 Task: In the  document deer.odt Align the width of word art with 'Picture'. Fill the whole document with 'Yellow'. Add link on bottom right corner of the sheet: www.instagram.com
Action: Mouse moved to (495, 352)
Screenshot: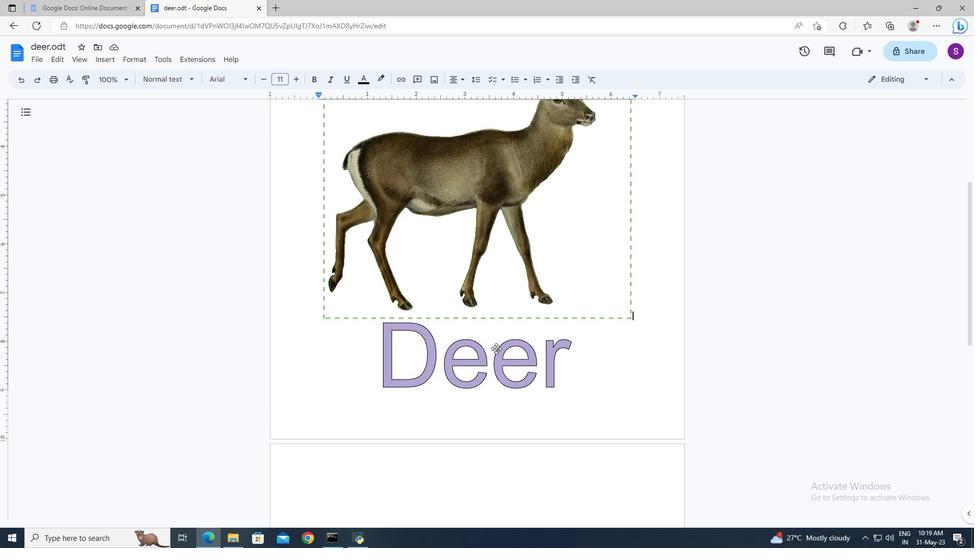 
Action: Mouse pressed left at (495, 352)
Screenshot: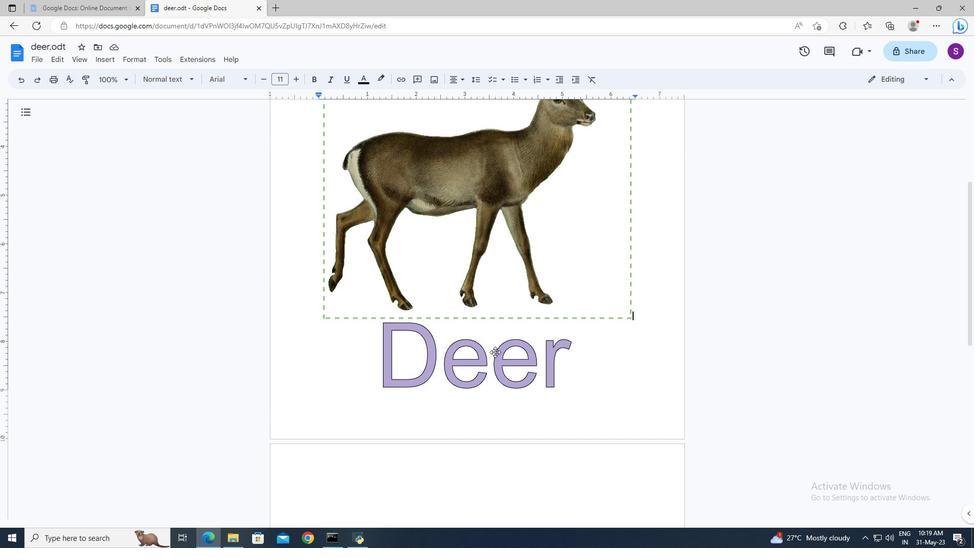 
Action: Mouse moved to (571, 356)
Screenshot: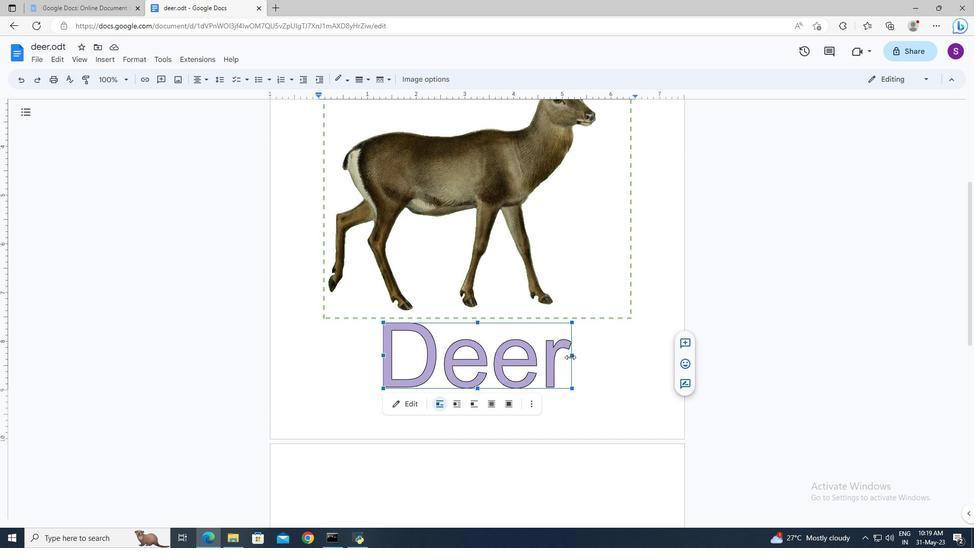 
Action: Mouse pressed left at (571, 356)
Screenshot: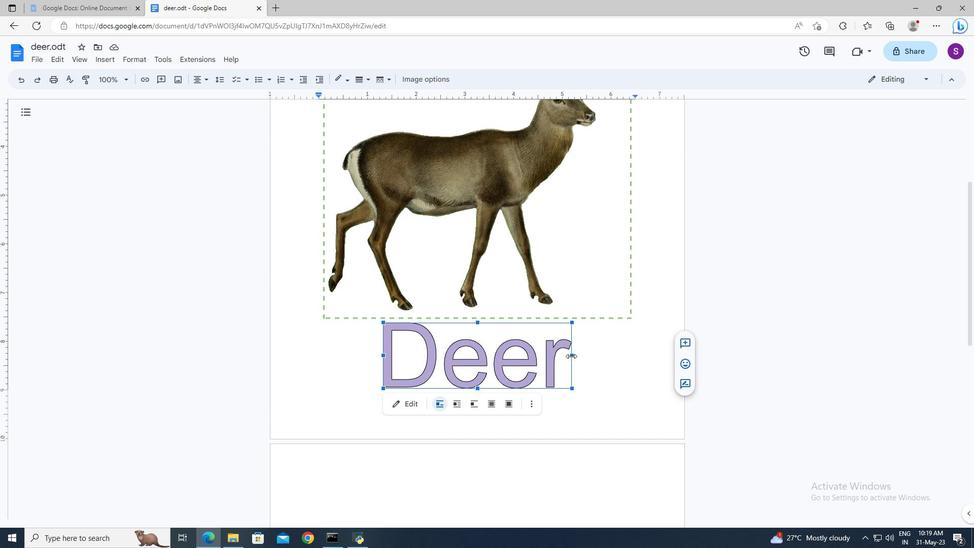 
Action: Mouse moved to (353, 356)
Screenshot: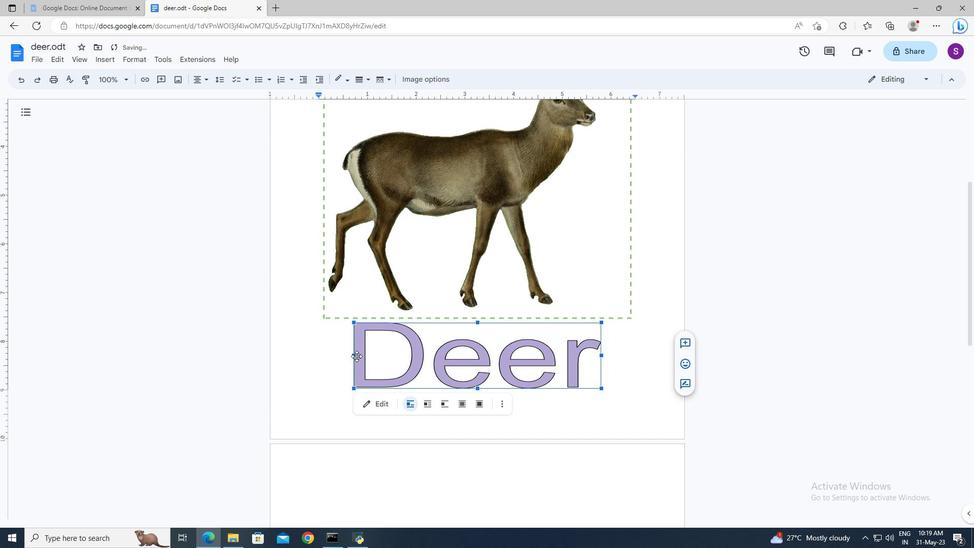 
Action: Mouse pressed left at (353, 356)
Screenshot: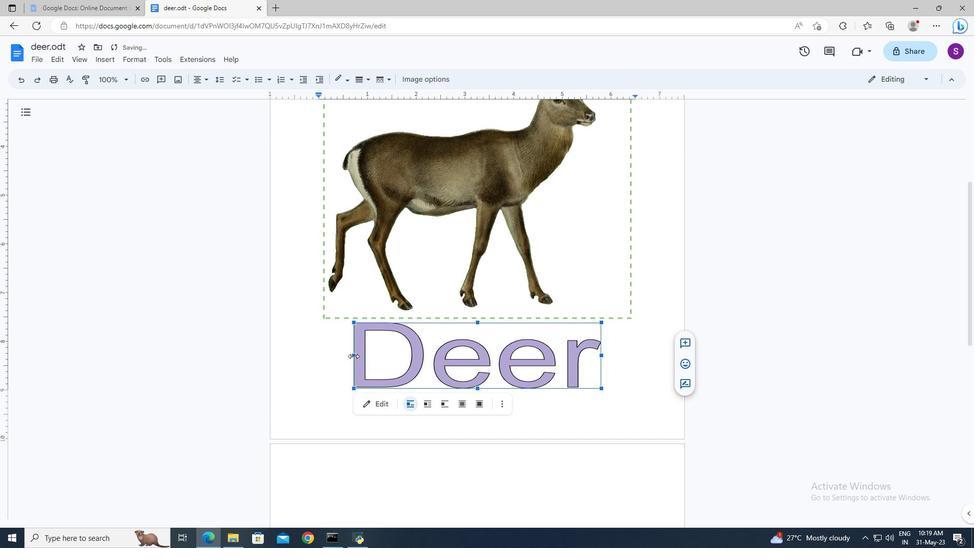 
Action: Mouse moved to (615, 356)
Screenshot: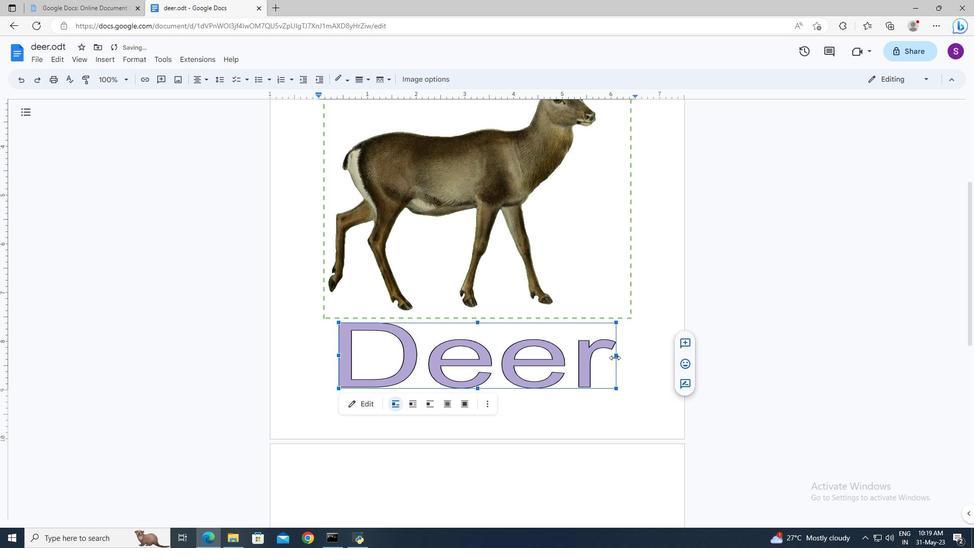 
Action: Mouse pressed left at (615, 356)
Screenshot: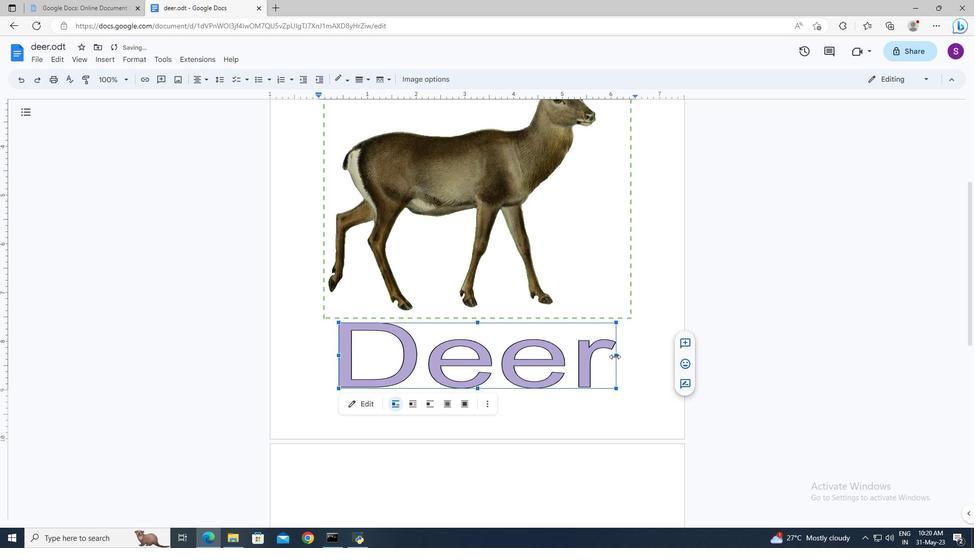 
Action: Mouse moved to (332, 354)
Screenshot: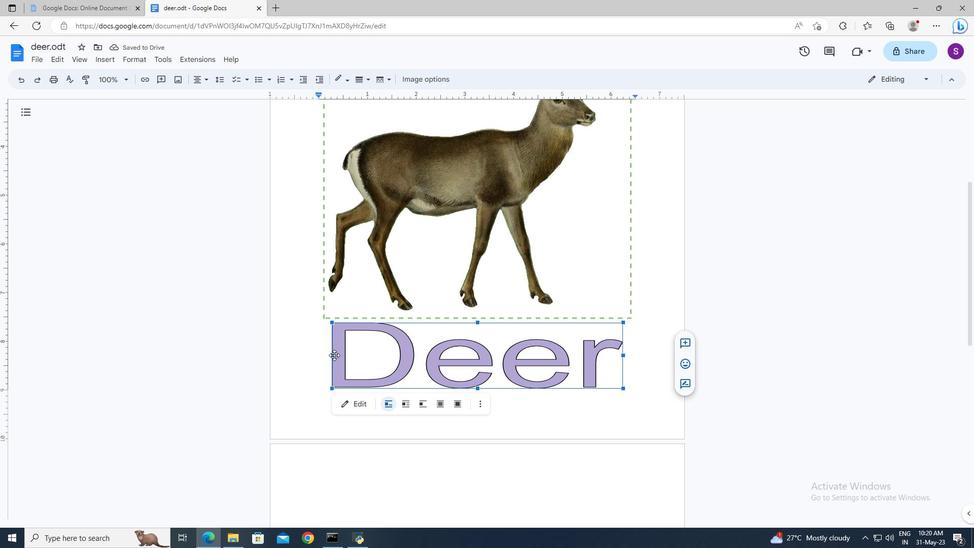 
Action: Mouse pressed left at (332, 354)
Screenshot: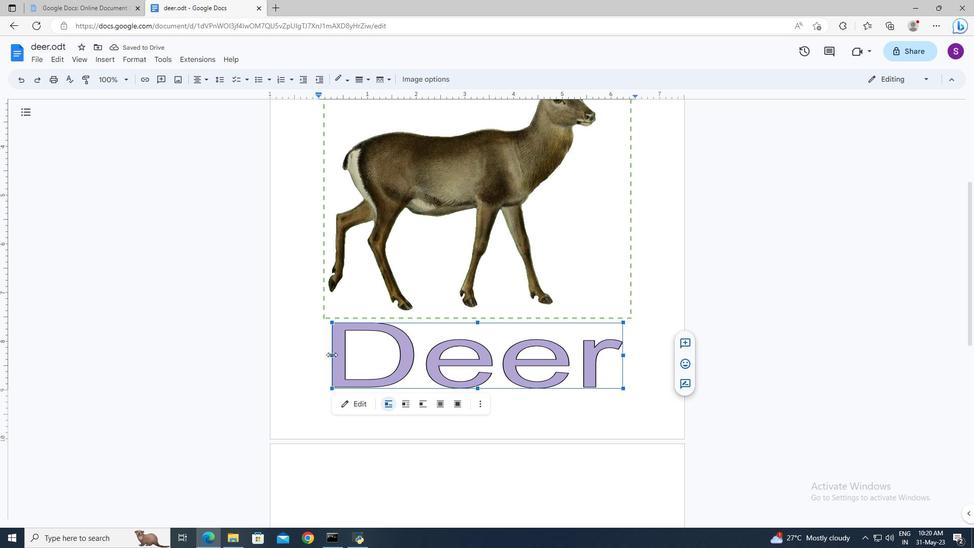 
Action: Mouse moved to (627, 355)
Screenshot: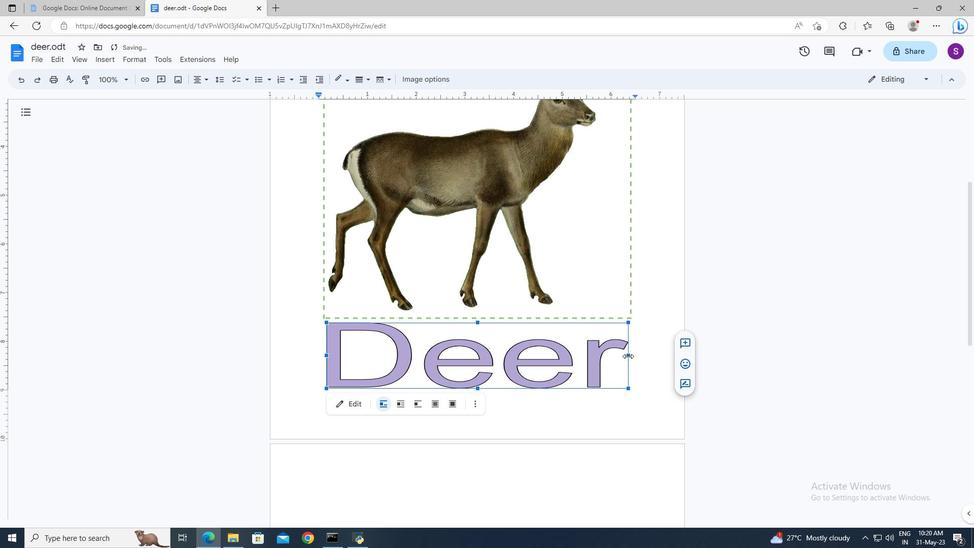 
Action: Mouse pressed left at (627, 355)
Screenshot: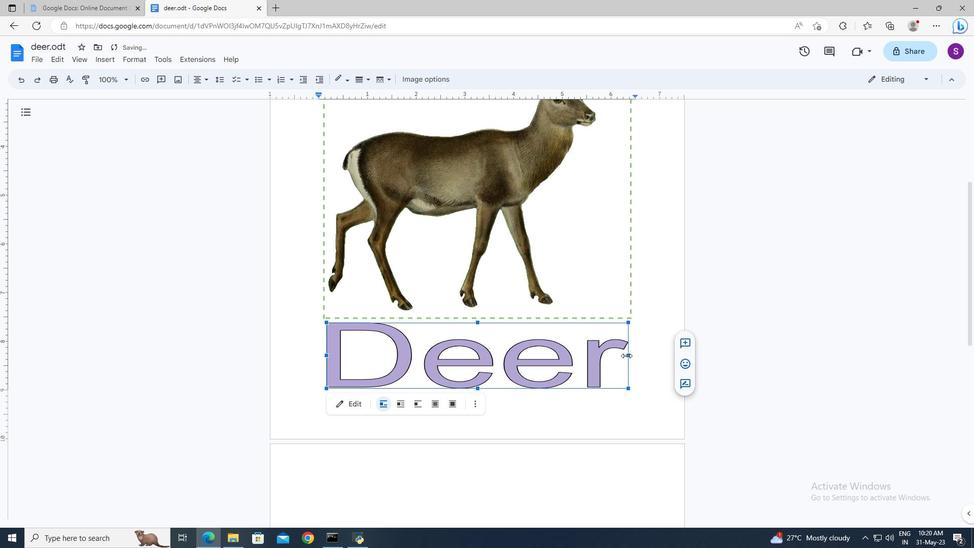 
Action: Mouse moved to (325, 354)
Screenshot: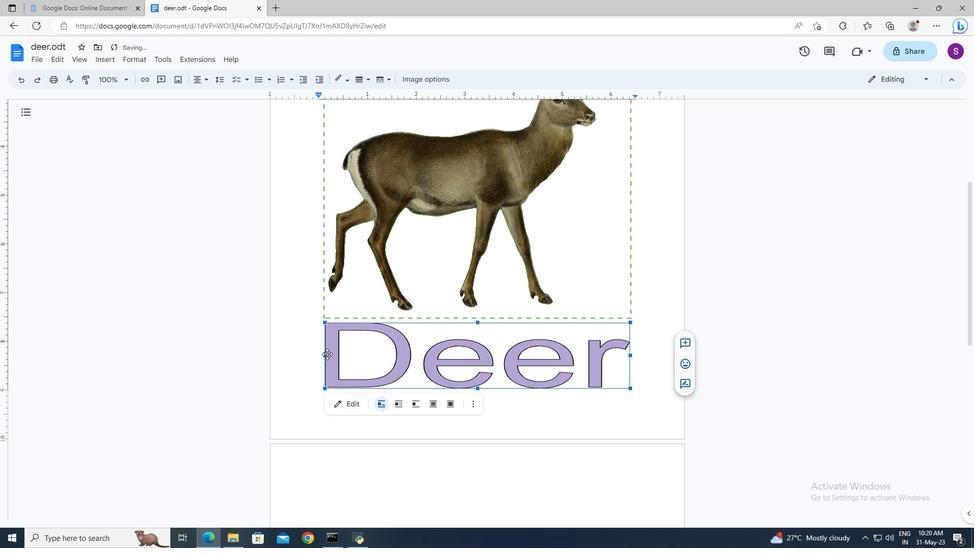 
Action: Mouse pressed left at (325, 354)
Screenshot: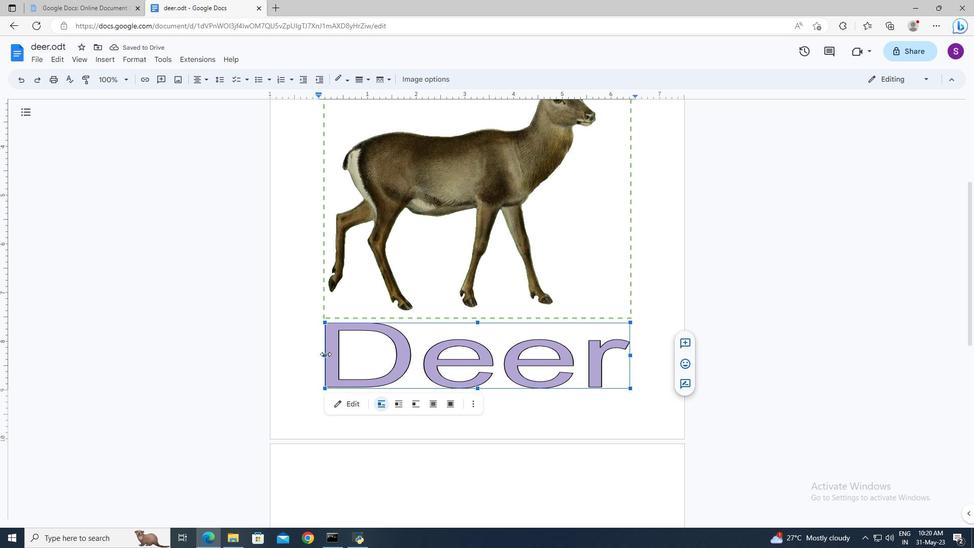 
Action: Mouse moved to (323, 354)
Screenshot: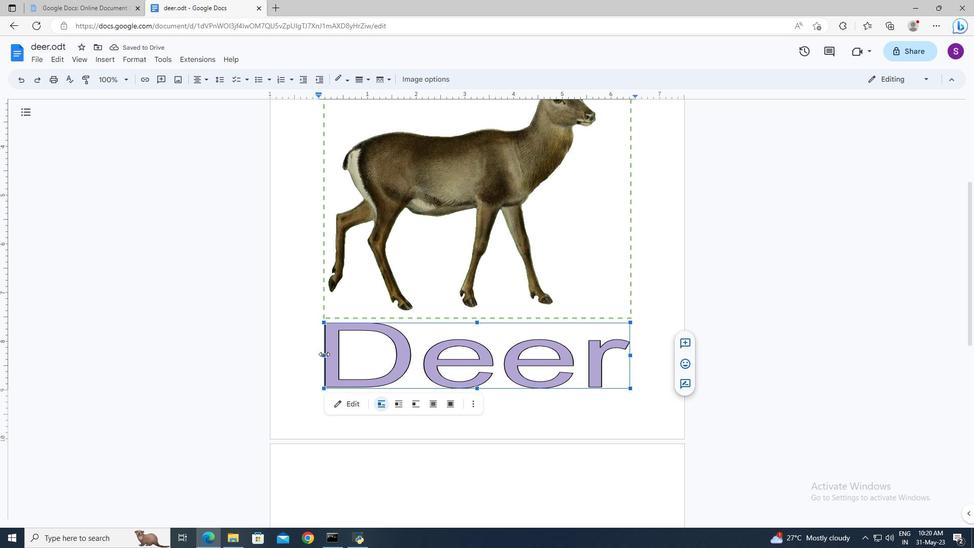 
Action: Mouse scrolled (323, 354) with delta (0, 0)
Screenshot: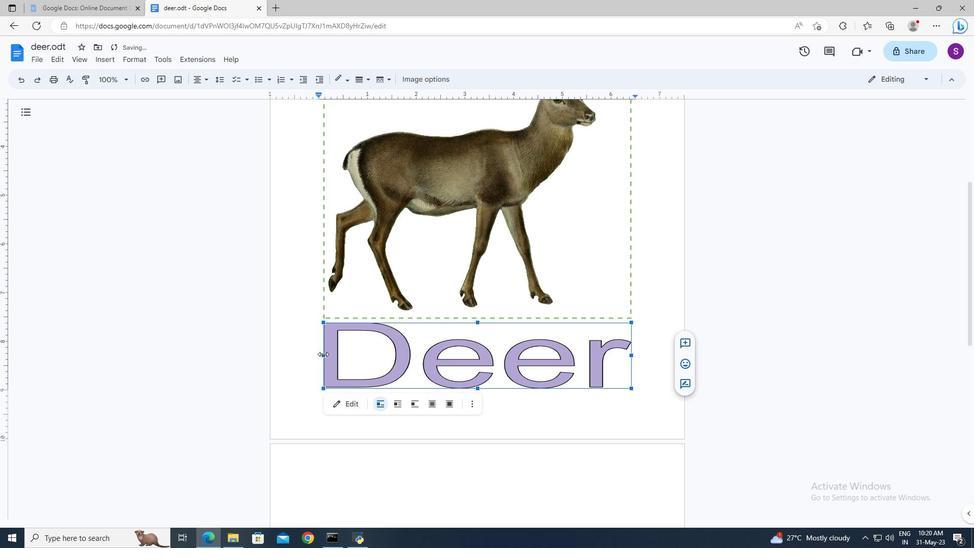 
Action: Mouse scrolled (323, 354) with delta (0, 0)
Screenshot: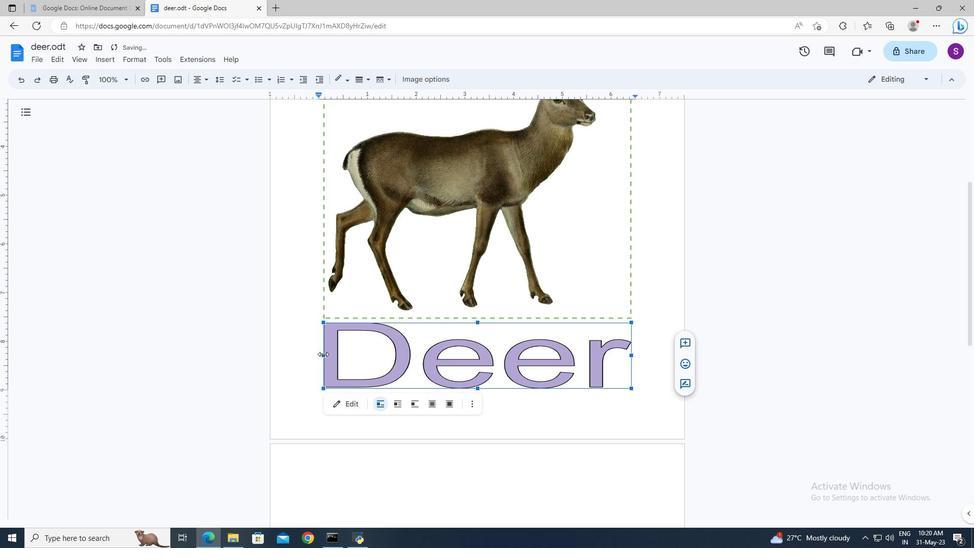 
Action: Mouse moved to (305, 297)
Screenshot: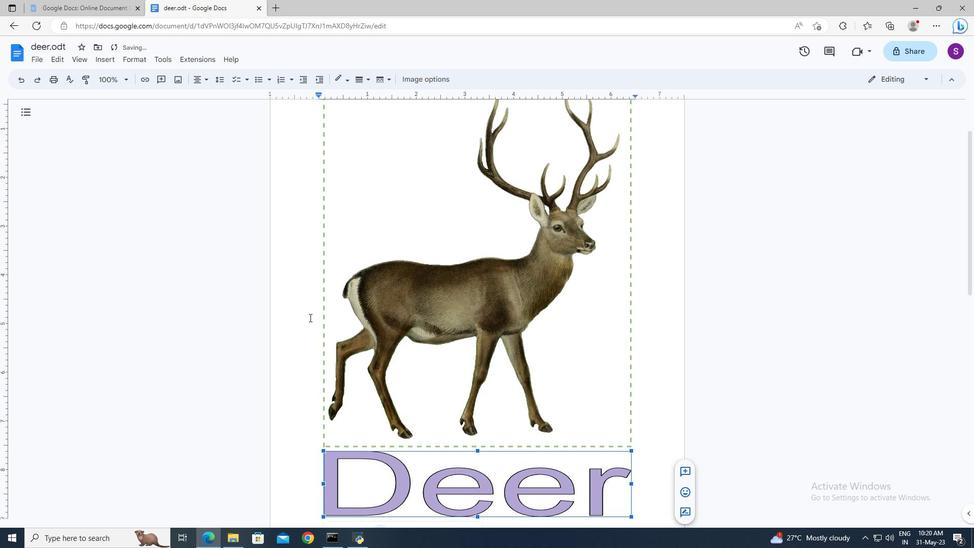
Action: Mouse pressed left at (305, 297)
Screenshot: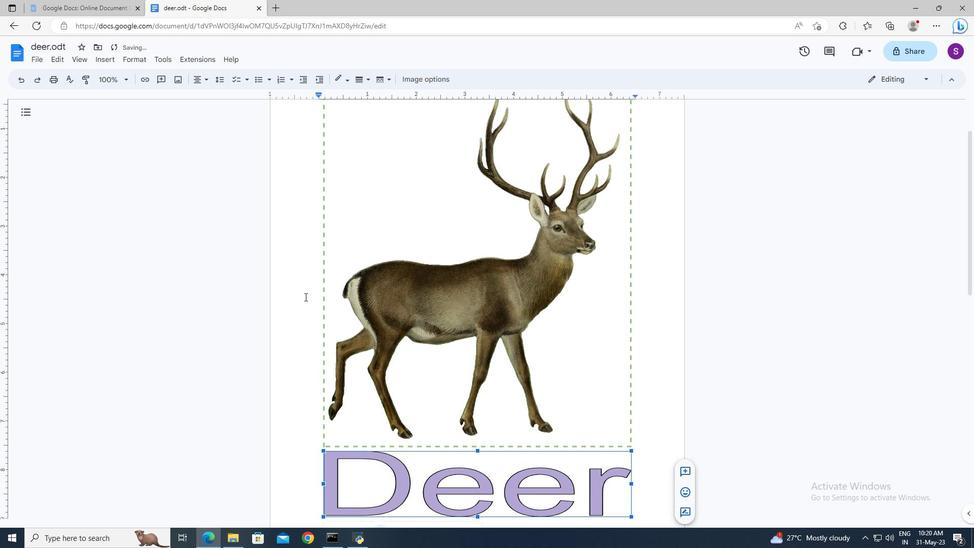 
Action: Mouse moved to (295, 264)
Screenshot: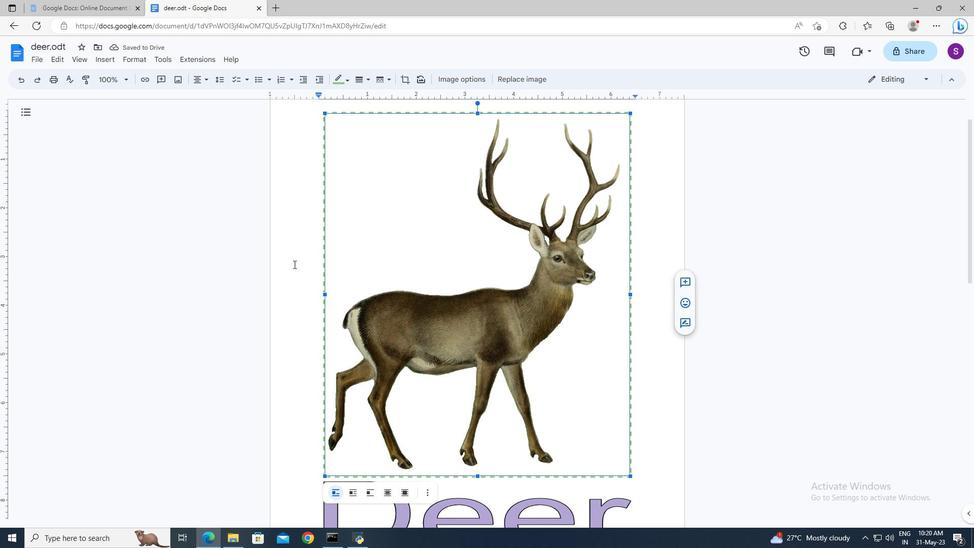 
Action: Mouse scrolled (295, 263) with delta (0, 0)
Screenshot: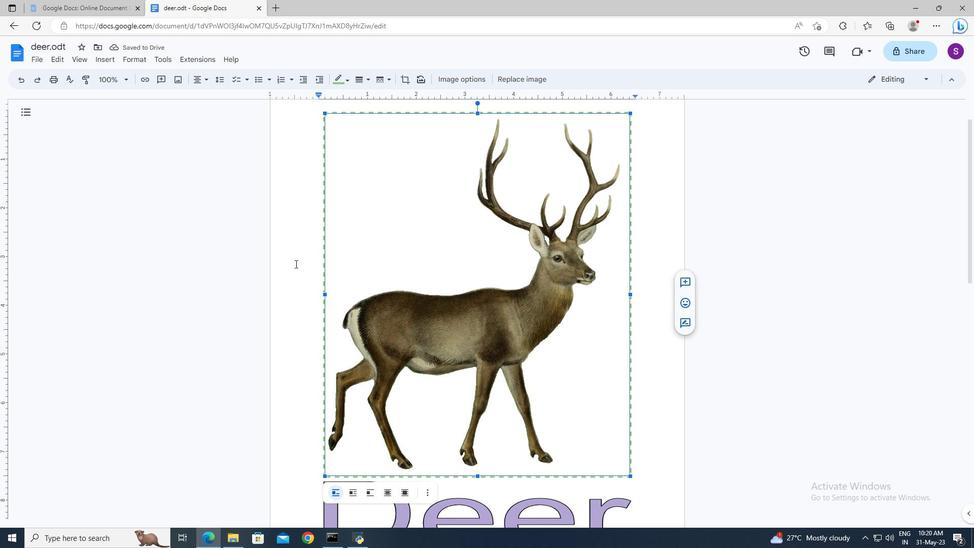 
Action: Mouse scrolled (295, 263) with delta (0, 0)
Screenshot: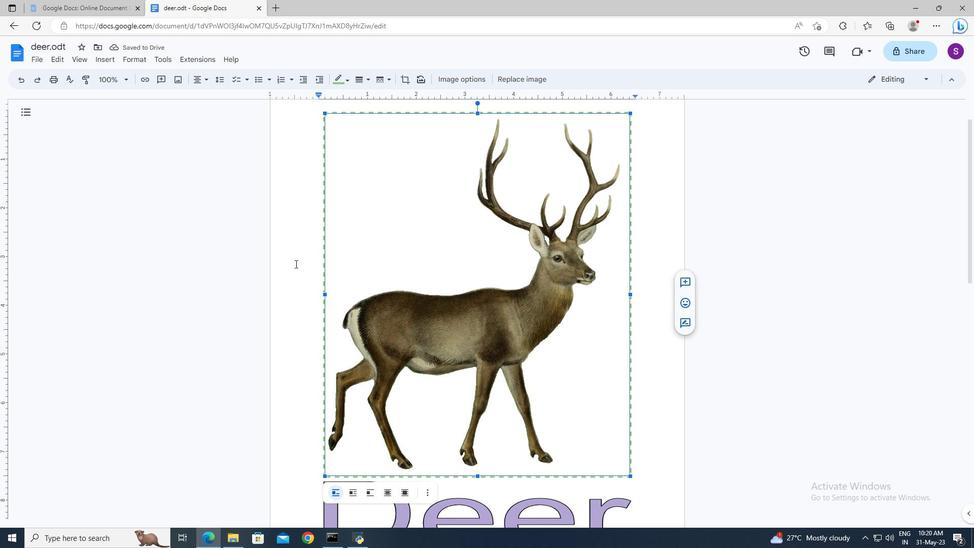 
Action: Mouse moved to (673, 337)
Screenshot: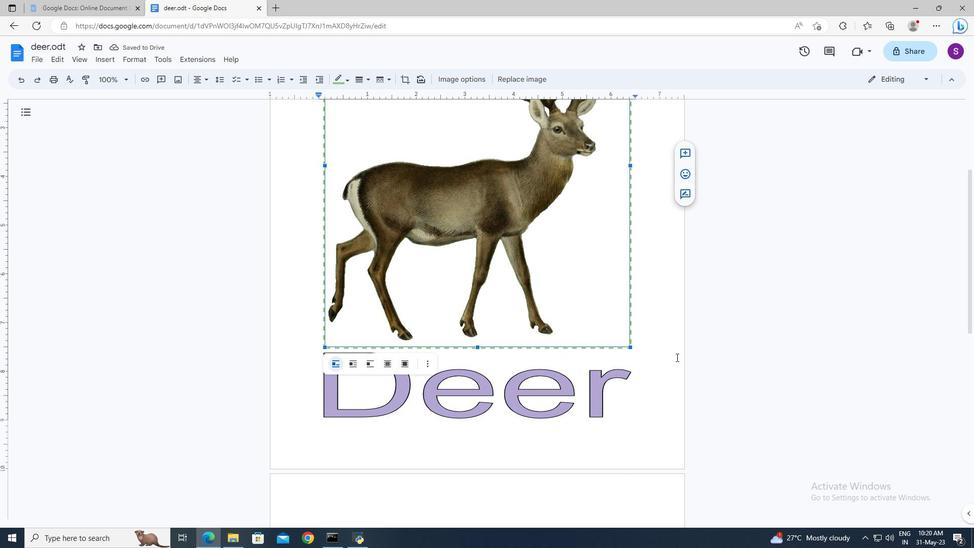
Action: Mouse pressed left at (673, 337)
Screenshot: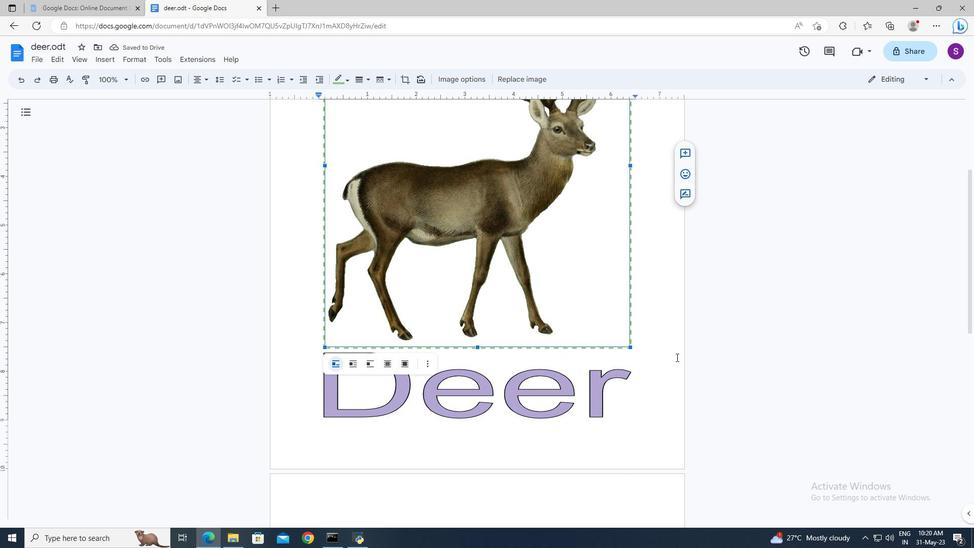 
Action: Mouse moved to (44, 57)
Screenshot: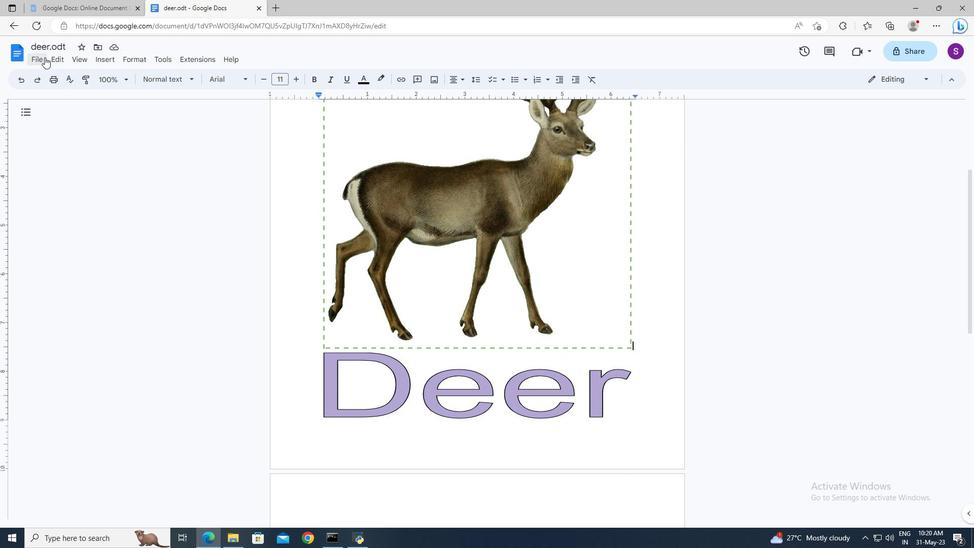 
Action: Mouse pressed left at (44, 57)
Screenshot: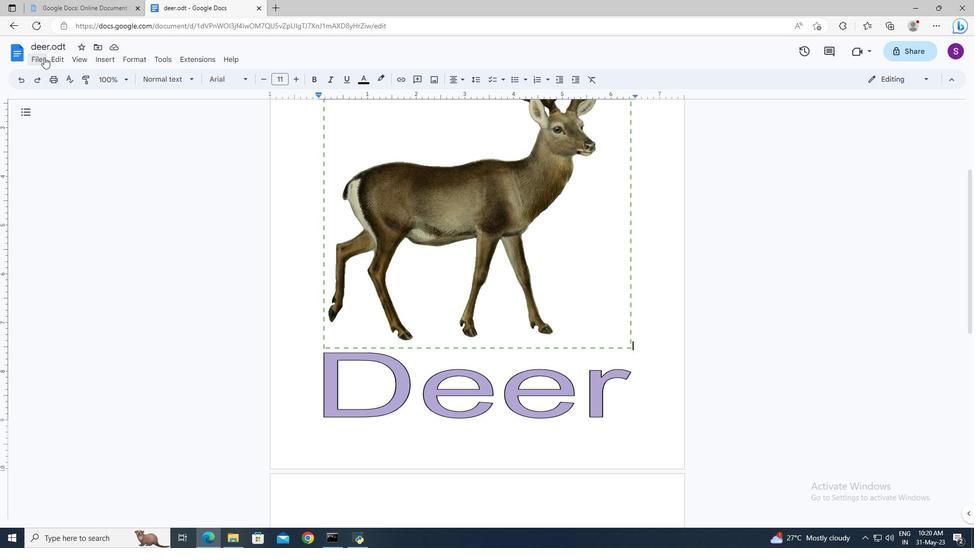 
Action: Mouse moved to (72, 333)
Screenshot: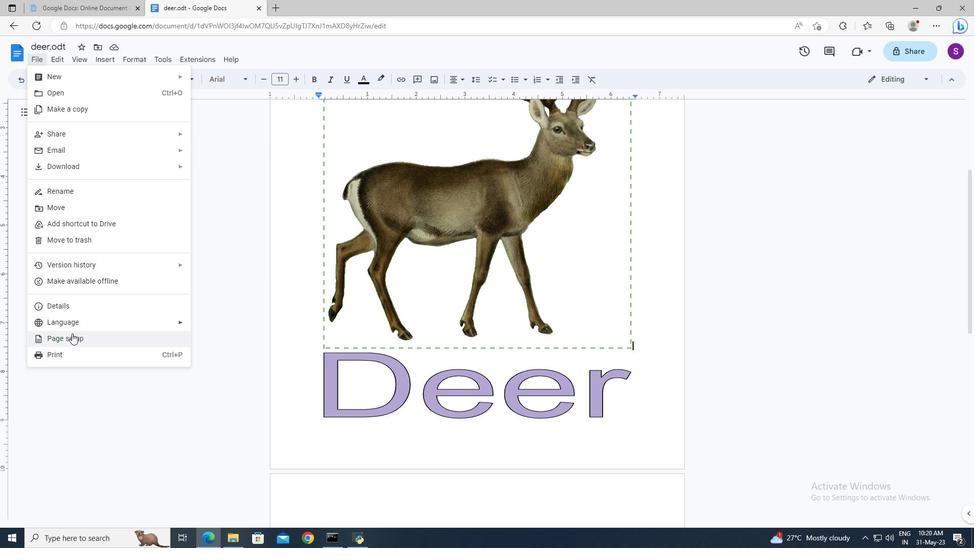 
Action: Mouse pressed left at (72, 333)
Screenshot: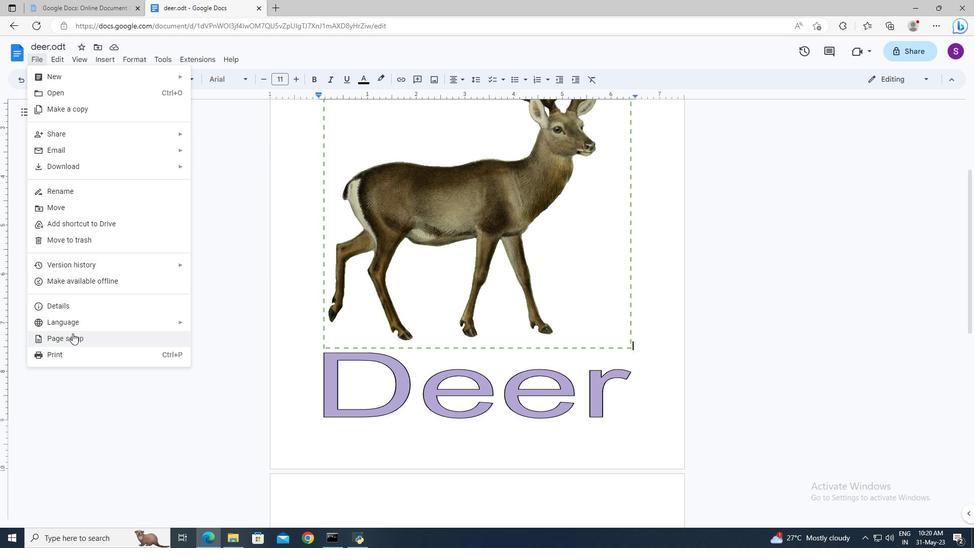 
Action: Mouse moved to (413, 350)
Screenshot: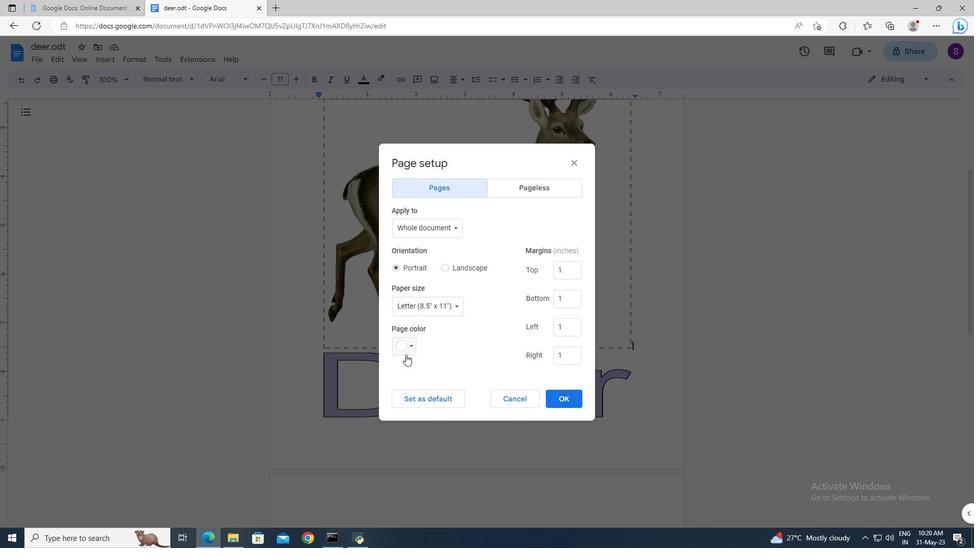 
Action: Mouse pressed left at (413, 350)
Screenshot: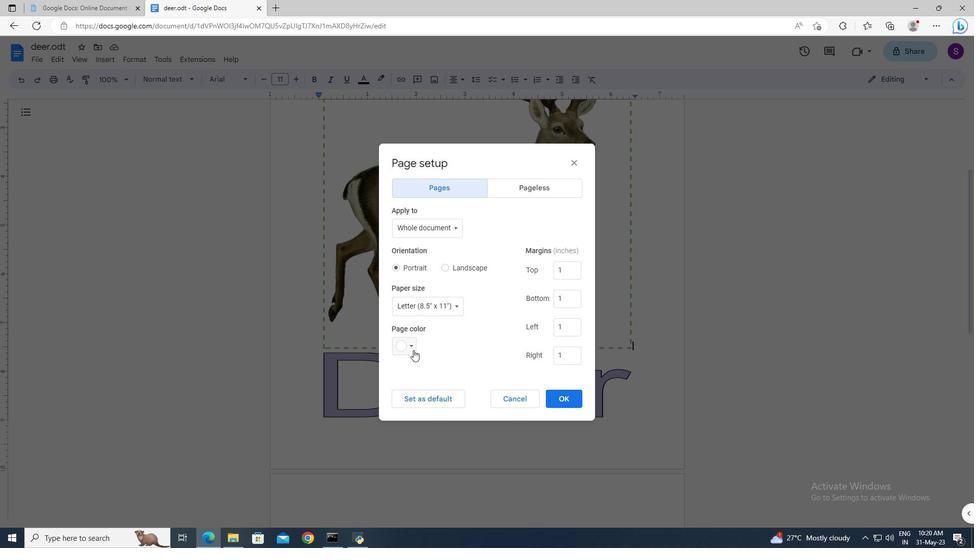 
Action: Mouse moved to (433, 377)
Screenshot: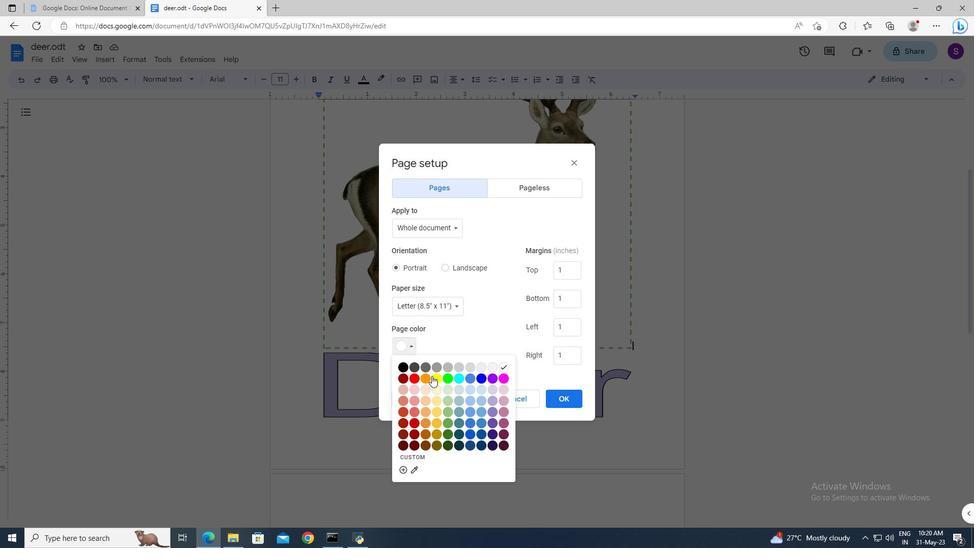 
Action: Mouse pressed left at (433, 377)
Screenshot: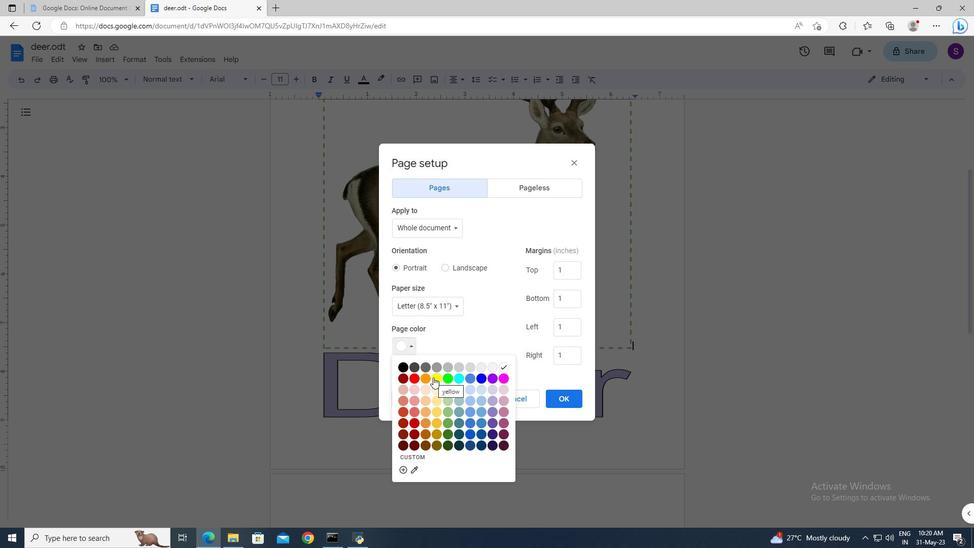
Action: Mouse moved to (561, 402)
Screenshot: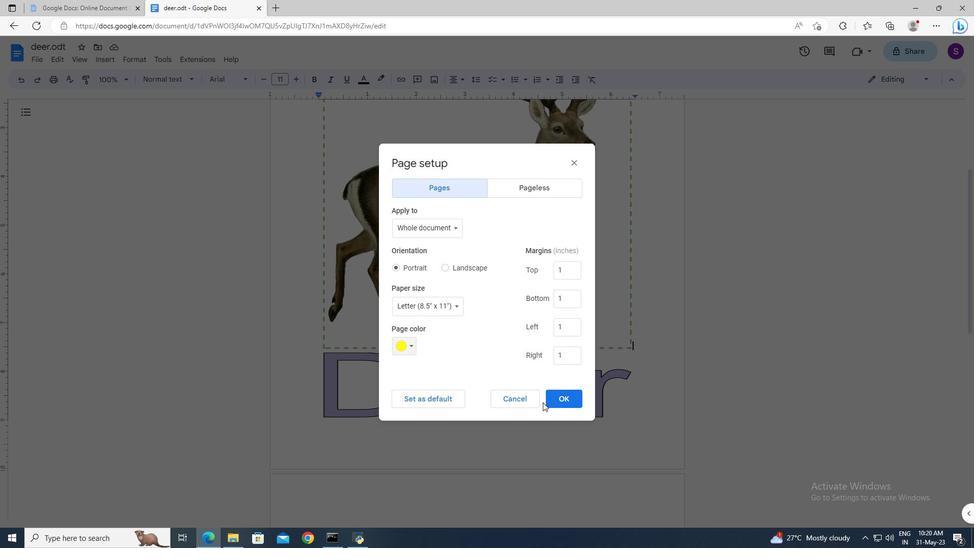 
Action: Mouse pressed left at (561, 402)
Screenshot: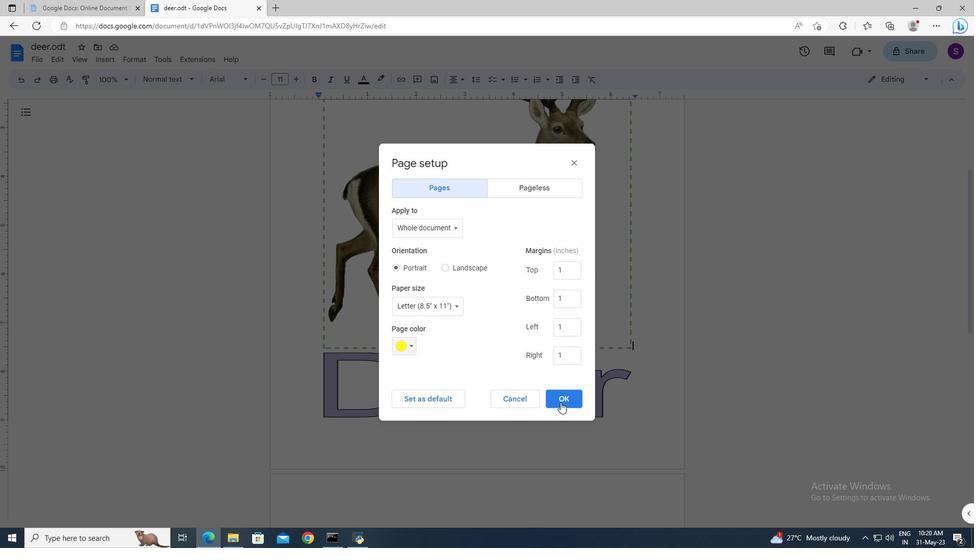 
Action: Mouse scrolled (561, 402) with delta (0, 0)
Screenshot: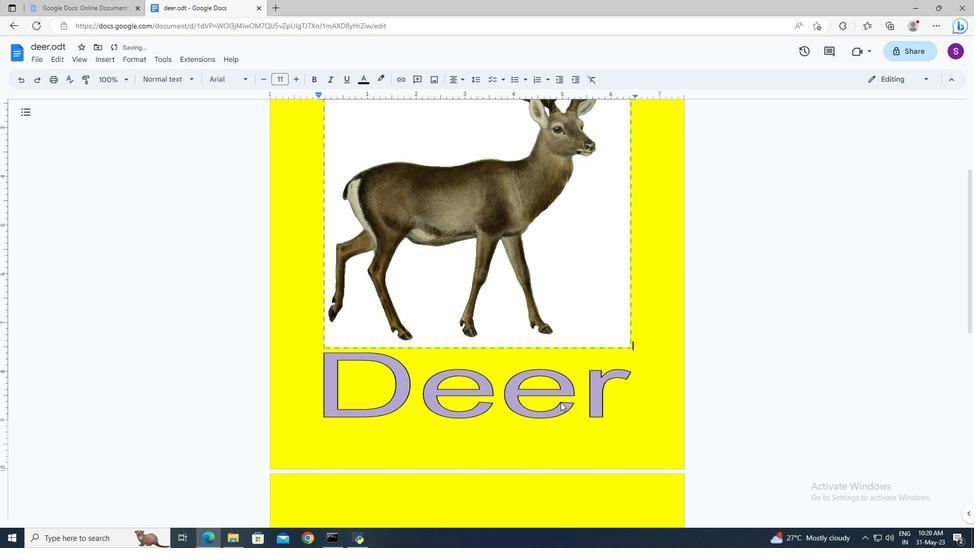 
Action: Mouse scrolled (561, 402) with delta (0, 0)
Screenshot: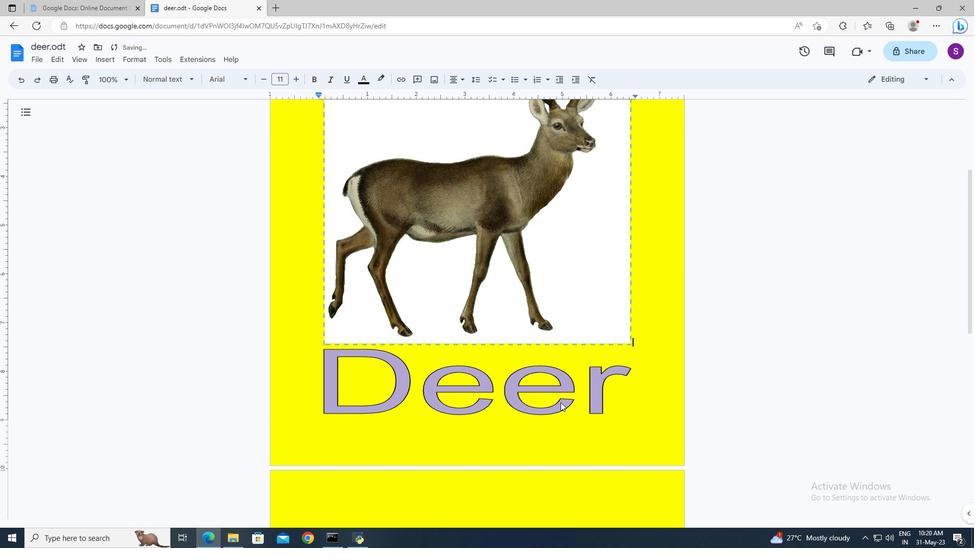 
Action: Mouse moved to (495, 332)
Screenshot: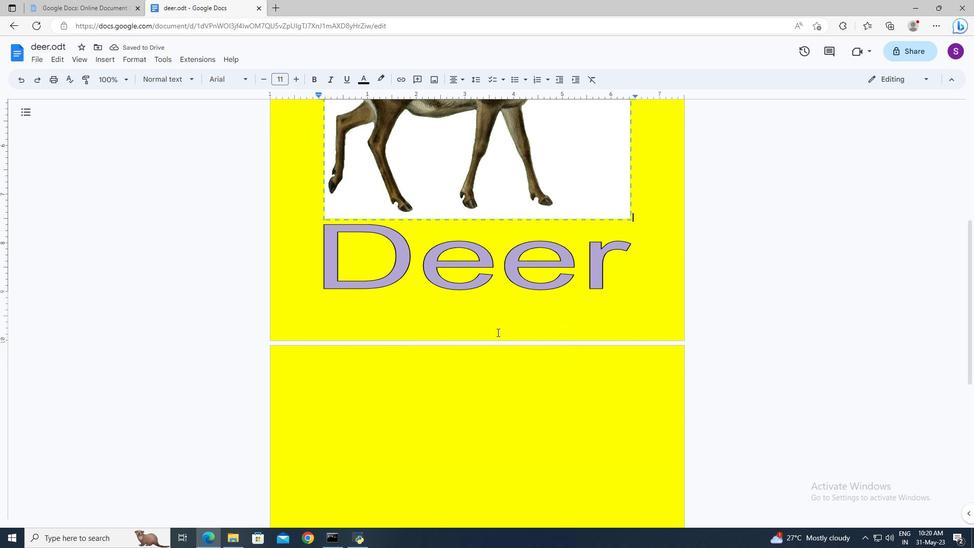 
Action: Mouse pressed left at (495, 332)
Screenshot: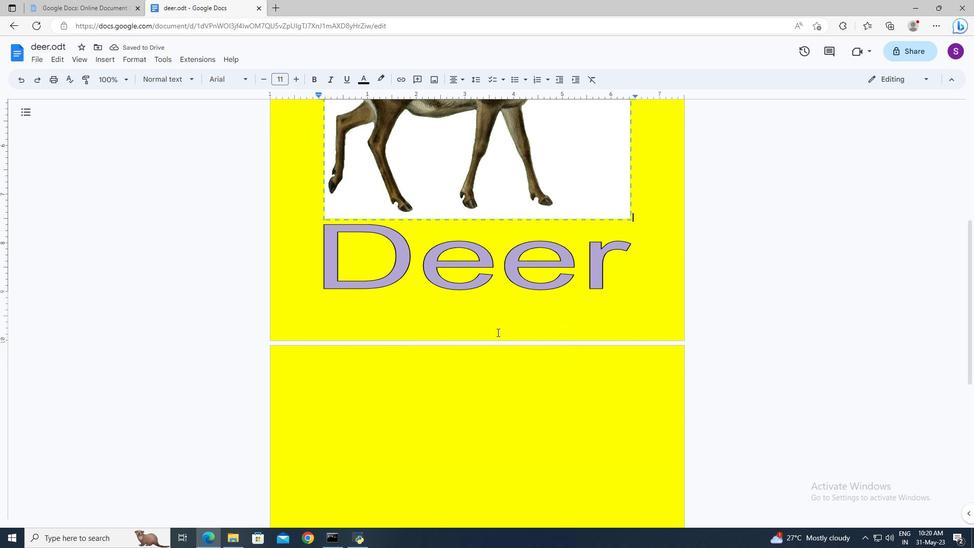 
Action: Mouse pressed left at (495, 332)
Screenshot: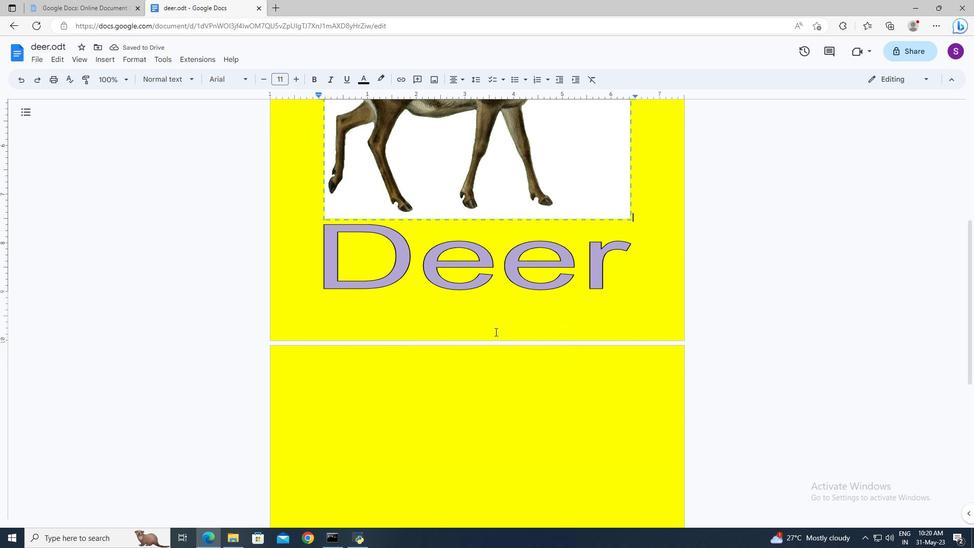 
Action: Mouse moved to (637, 316)
Screenshot: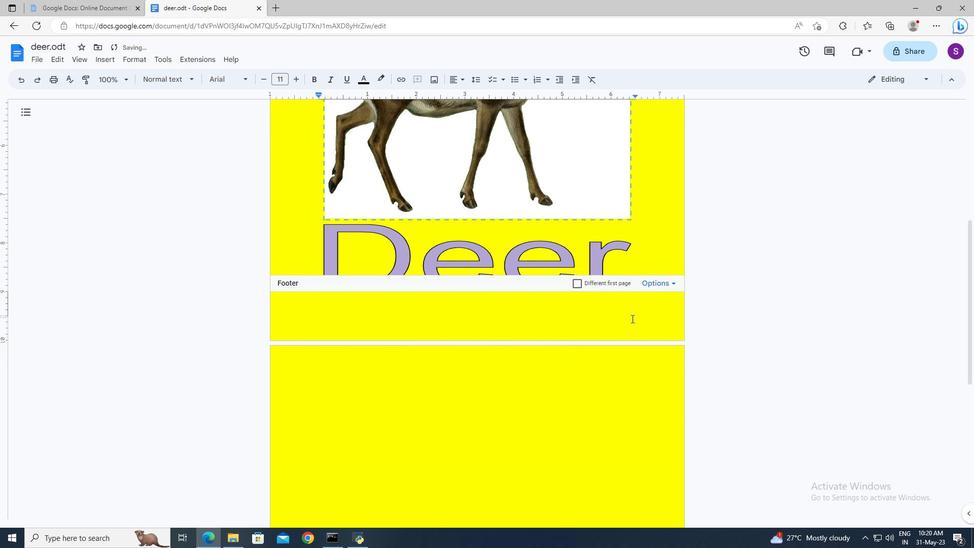 
Action: Mouse pressed left at (637, 316)
Screenshot: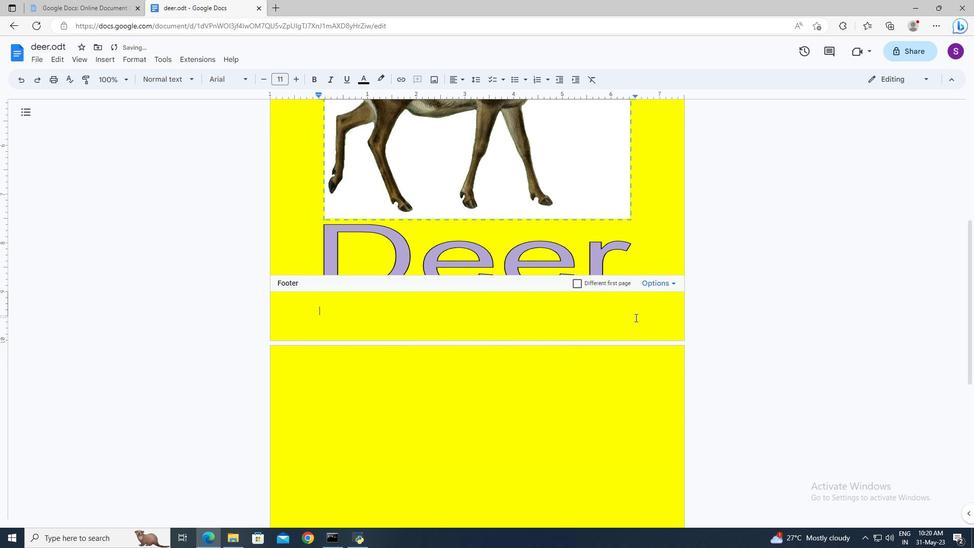 
Action: Mouse pressed left at (637, 316)
Screenshot: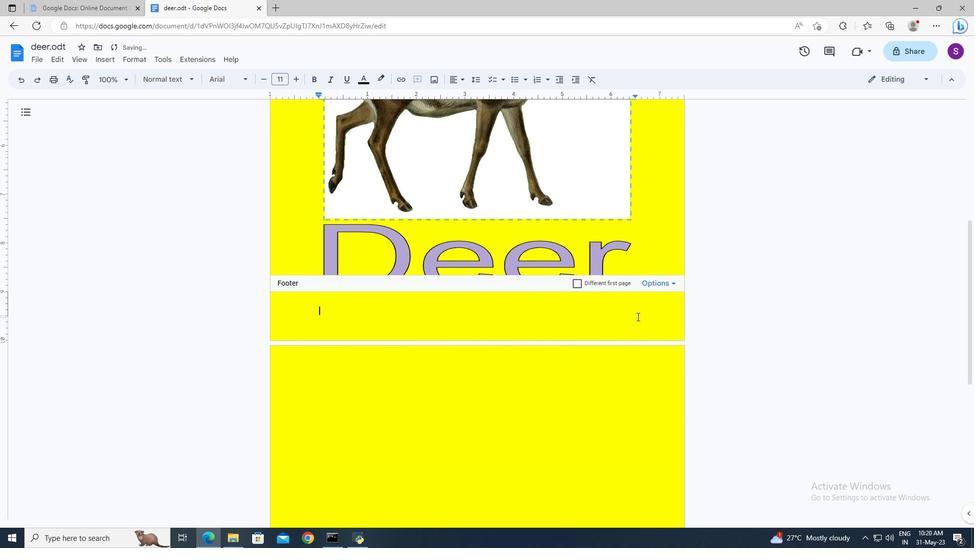 
Action: Mouse moved to (597, 308)
Screenshot: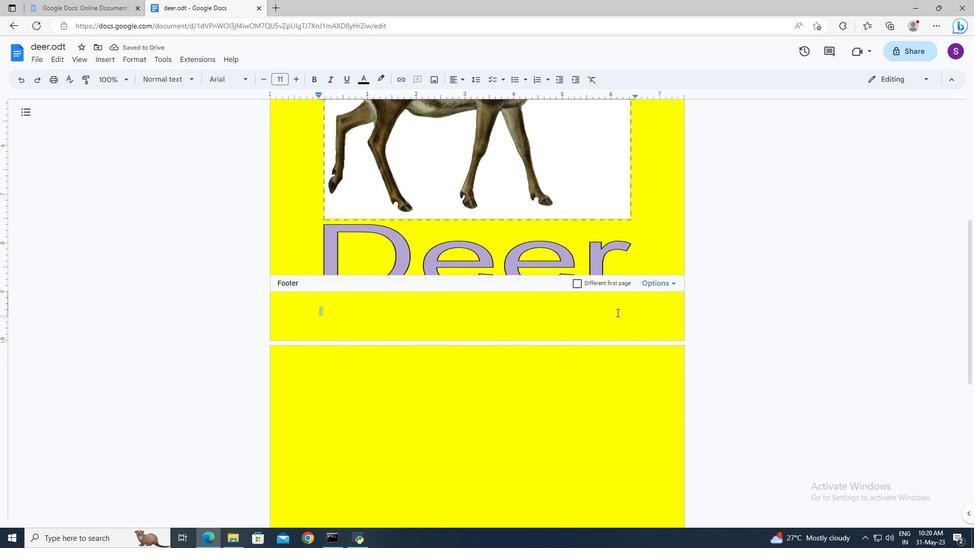 
Action: Mouse pressed left at (597, 308)
Screenshot: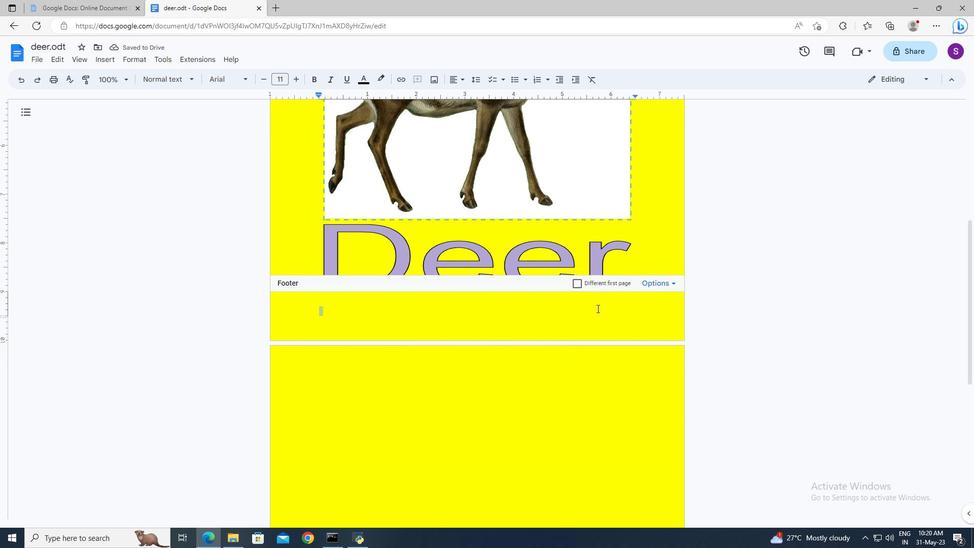 
Action: Mouse moved to (109, 58)
Screenshot: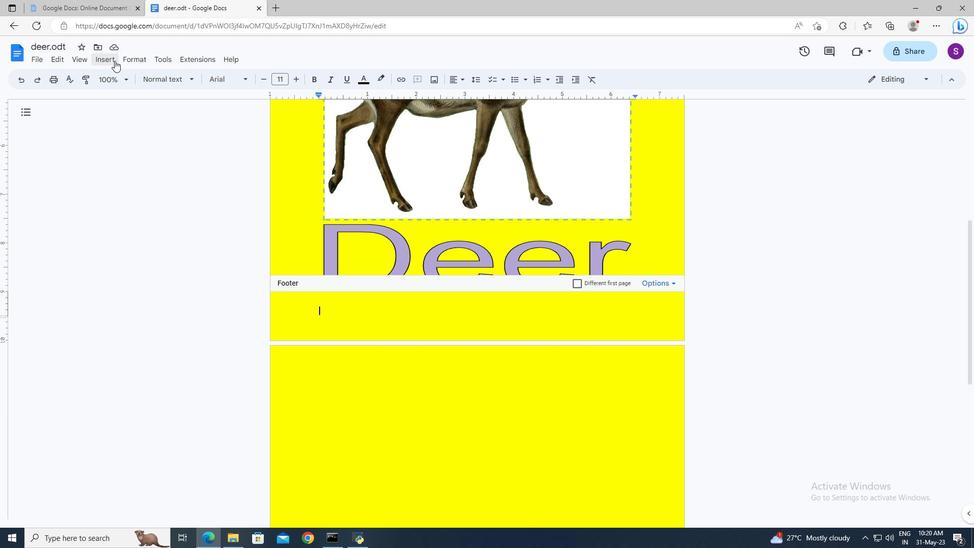 
Action: Mouse pressed left at (109, 58)
Screenshot: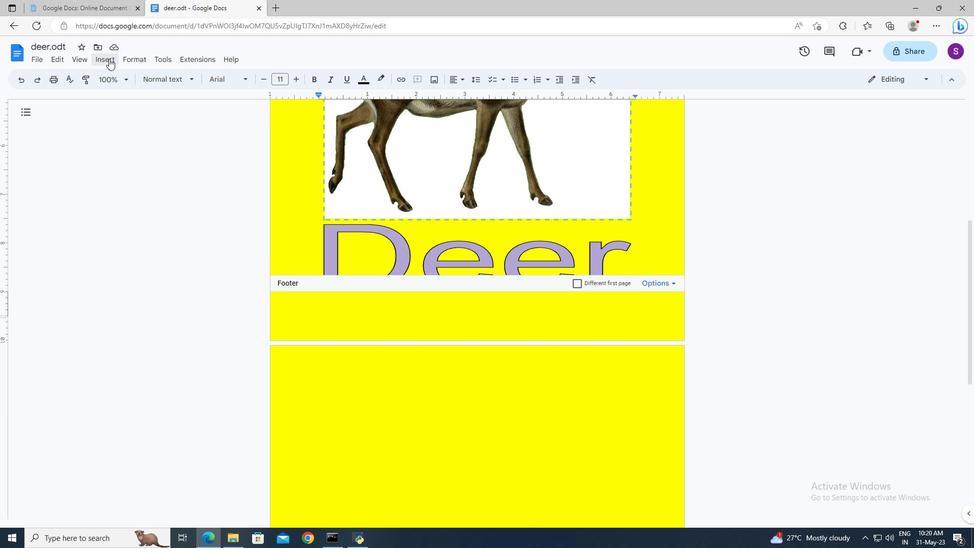 
Action: Mouse moved to (211, 372)
Screenshot: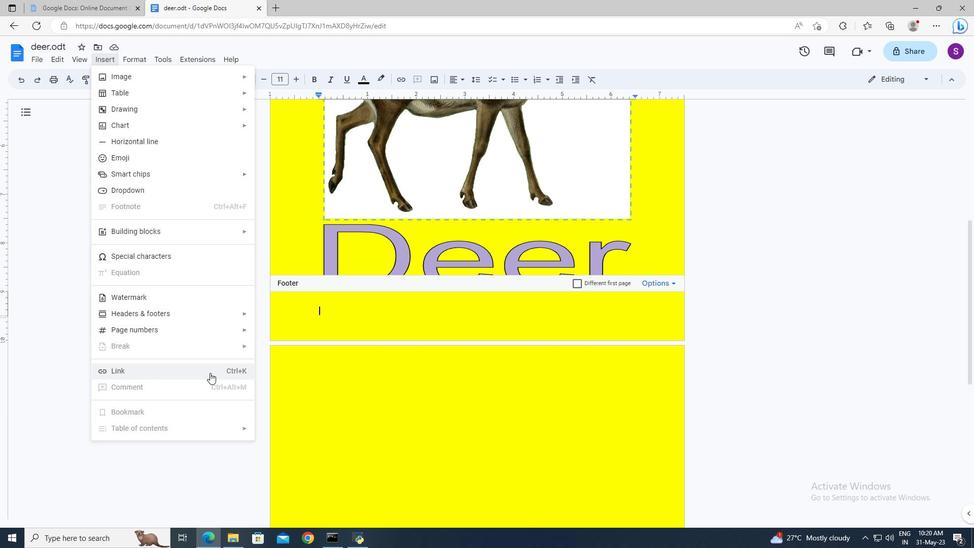 
Action: Mouse pressed left at (211, 372)
Screenshot: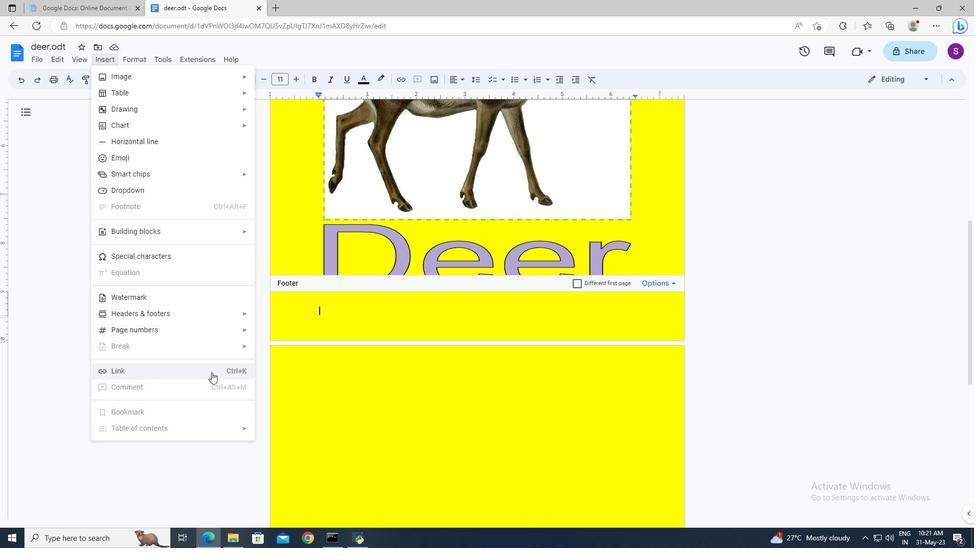 
Action: Mouse moved to (212, 372)
Screenshot: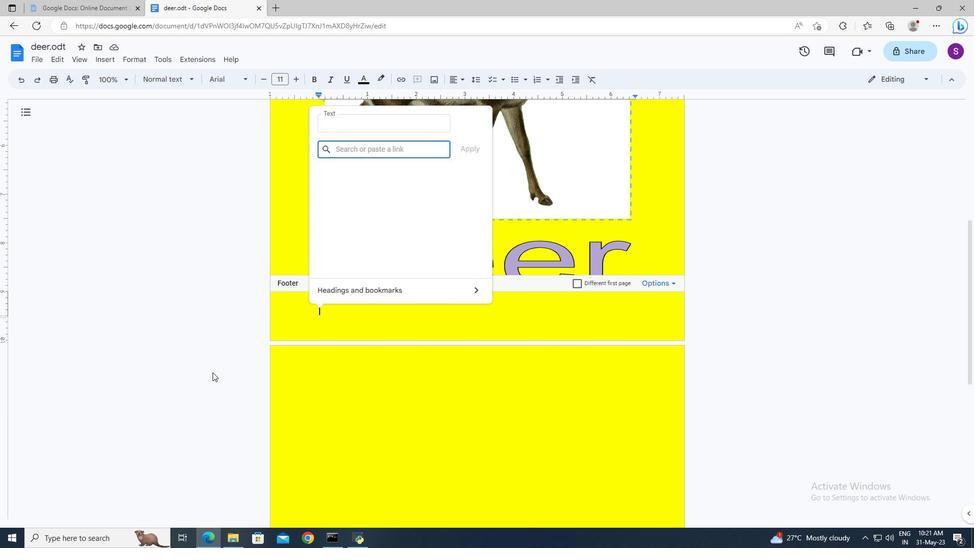 
Action: Key pressed www.instagram.com<Key.enter>
Screenshot: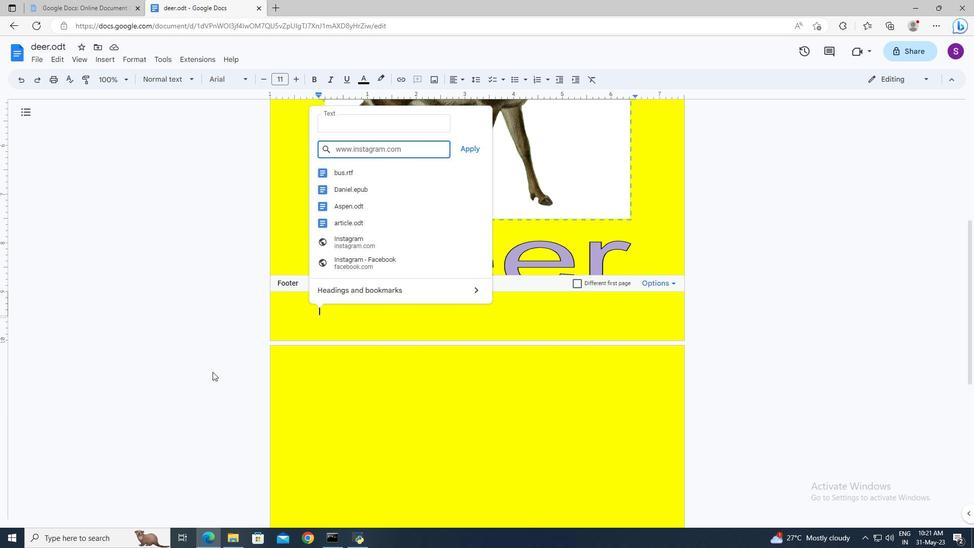 
Action: Mouse moved to (301, 313)
Screenshot: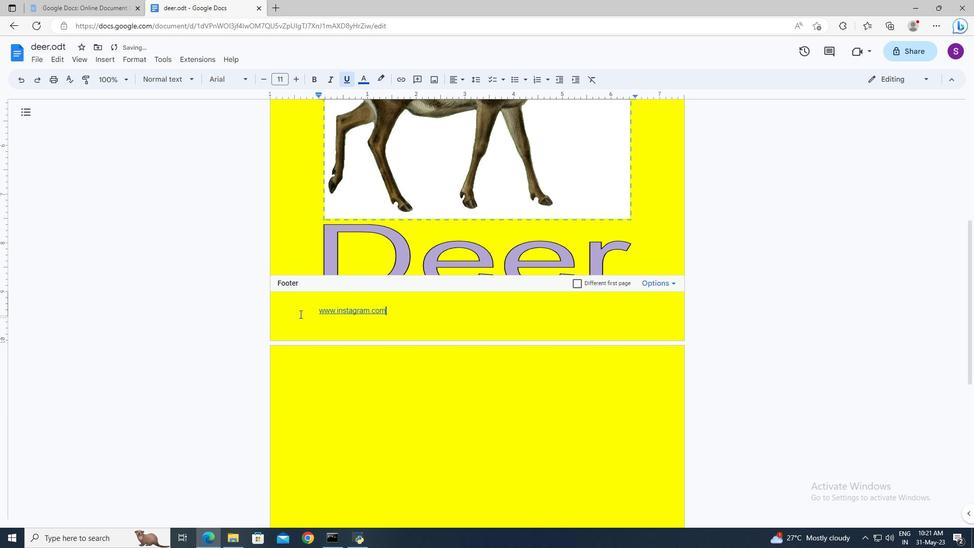 
Action: Mouse pressed left at (301, 313)
Screenshot: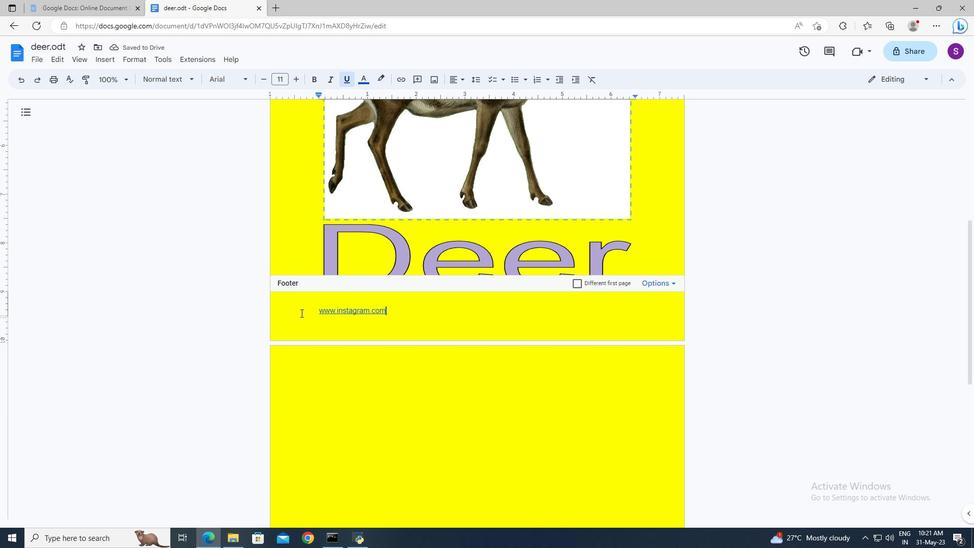 
Action: Mouse moved to (298, 311)
Screenshot: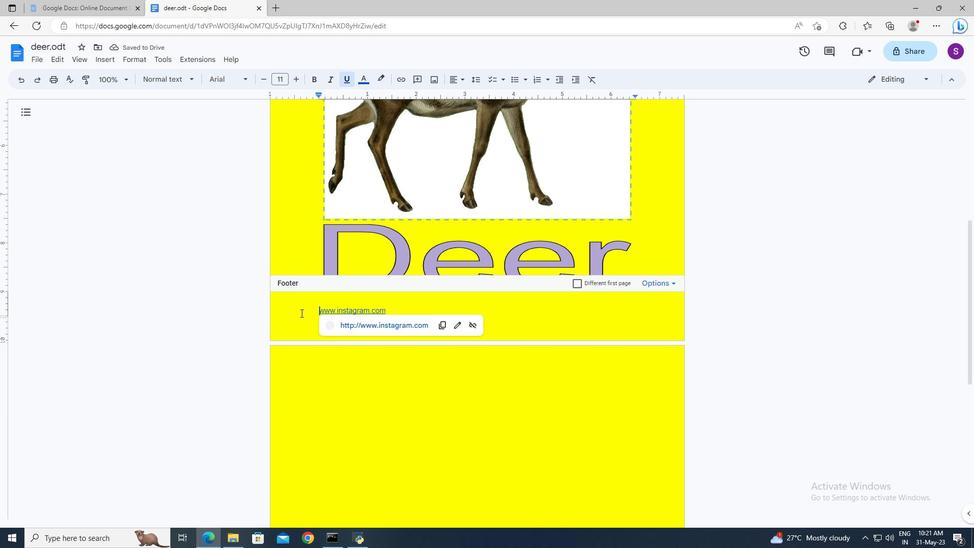 
Action: Key pressed <Key.shift><Key.right><Key.right><Key.right><Key.right><Key.right>
Screenshot: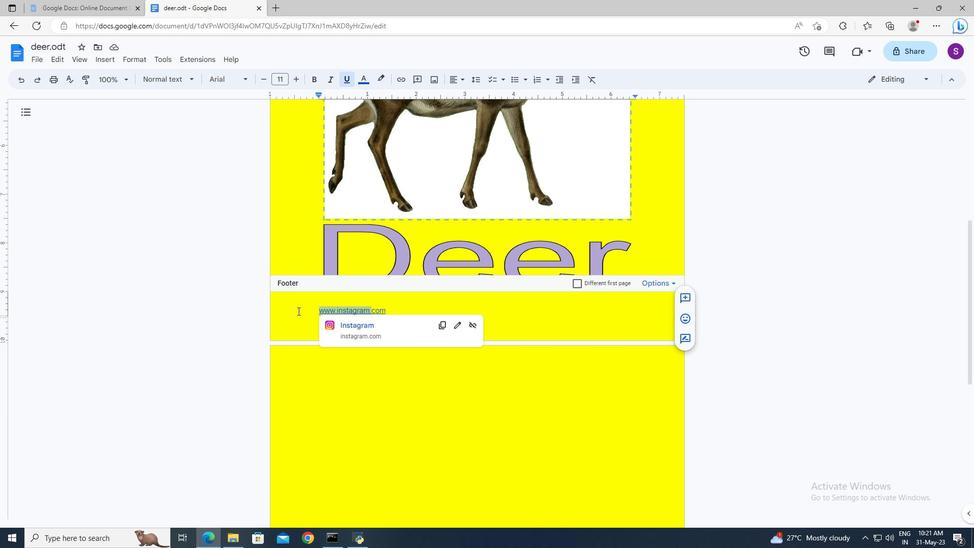 
Action: Mouse moved to (464, 83)
Screenshot: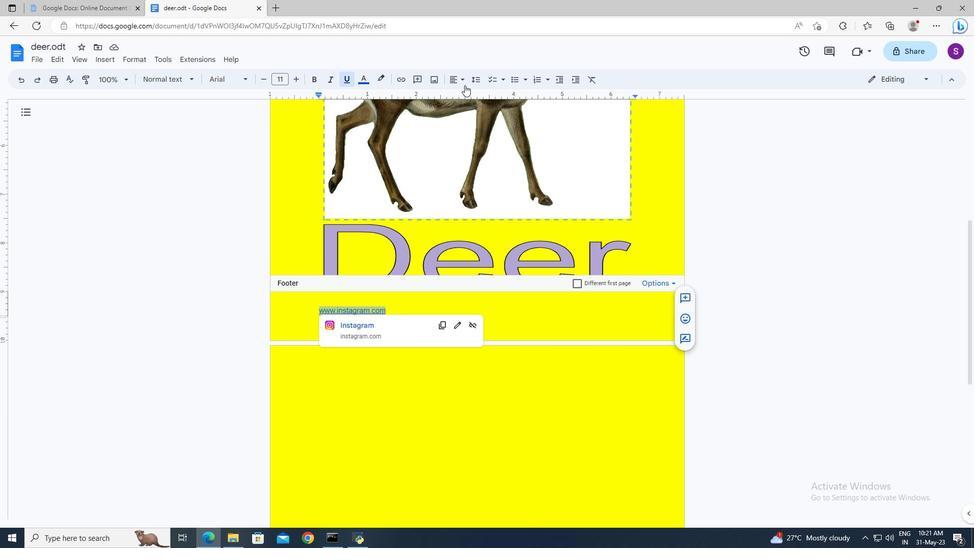 
Action: Mouse pressed left at (464, 83)
Screenshot: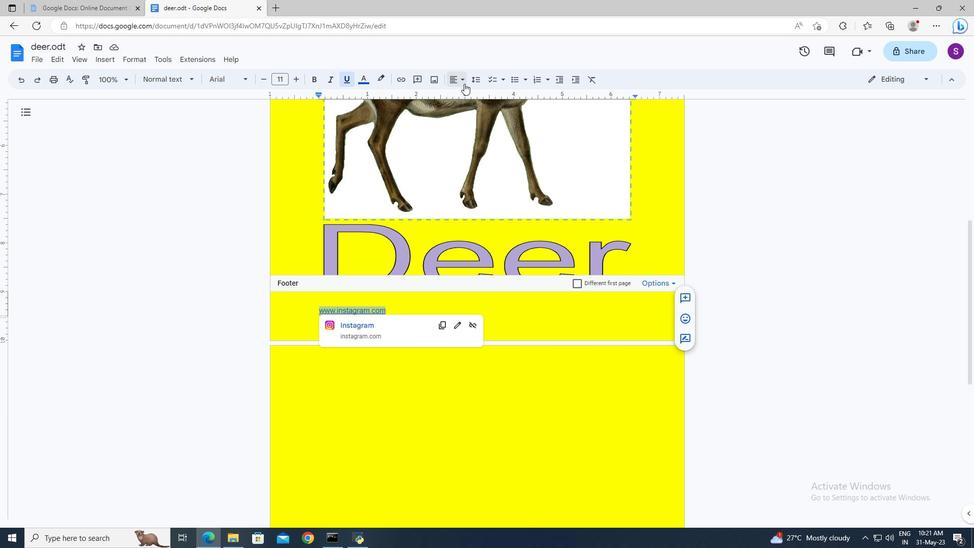 
Action: Mouse moved to (484, 98)
Screenshot: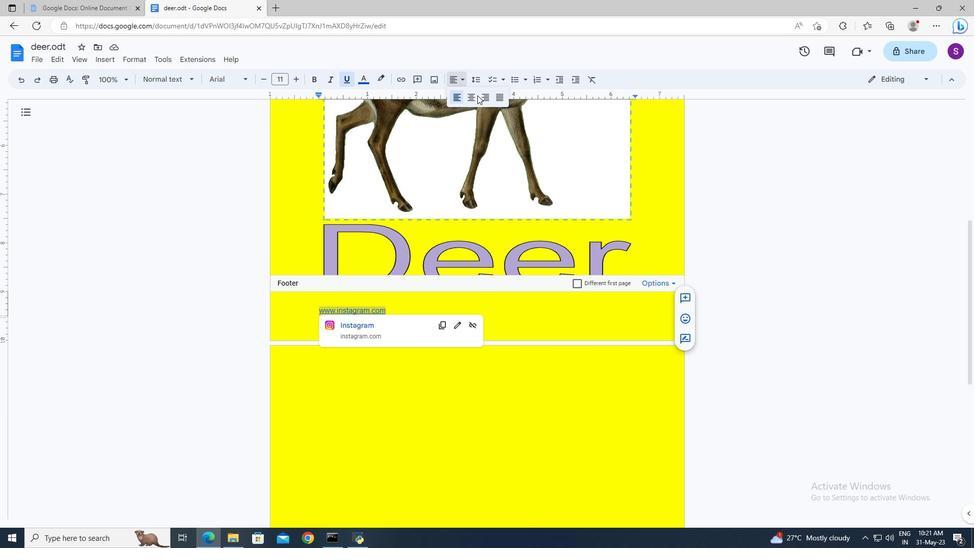 
Action: Mouse pressed left at (484, 98)
Screenshot: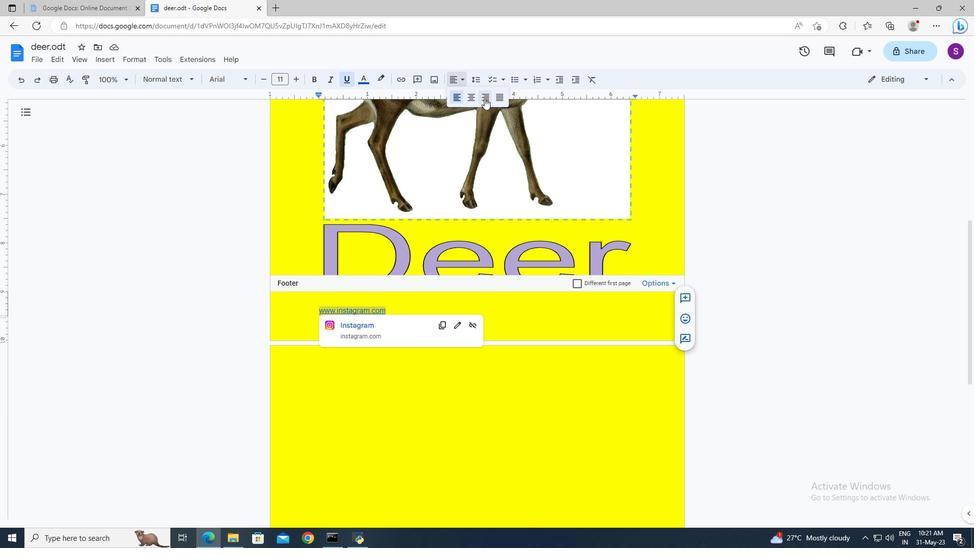 
Action: Mouse moved to (645, 305)
Screenshot: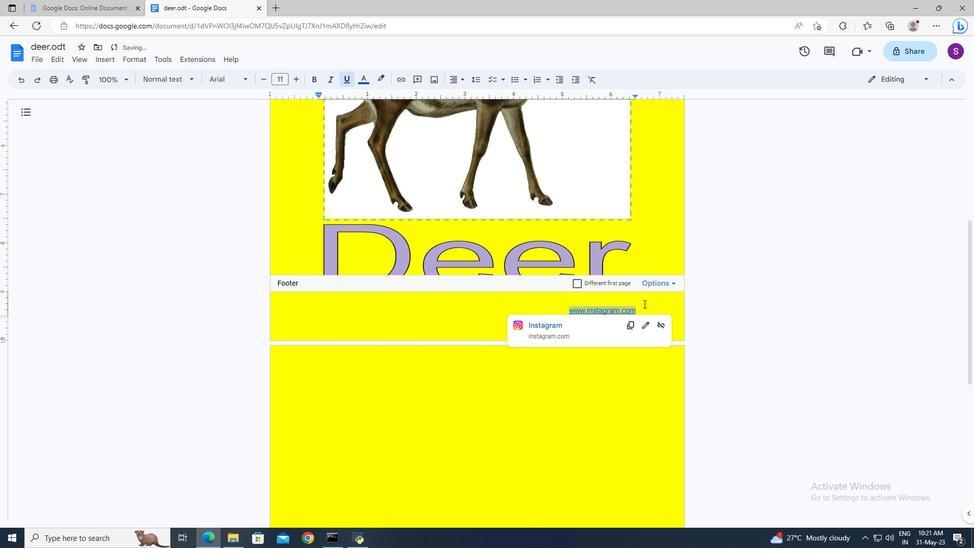 
Action: Mouse pressed left at (645, 305)
Screenshot: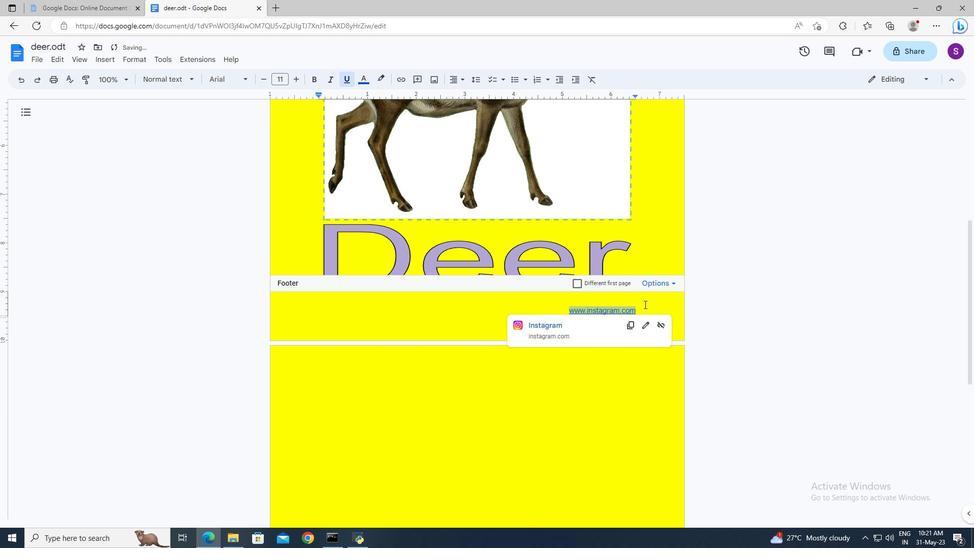 
Action: Mouse moved to (660, 208)
Screenshot: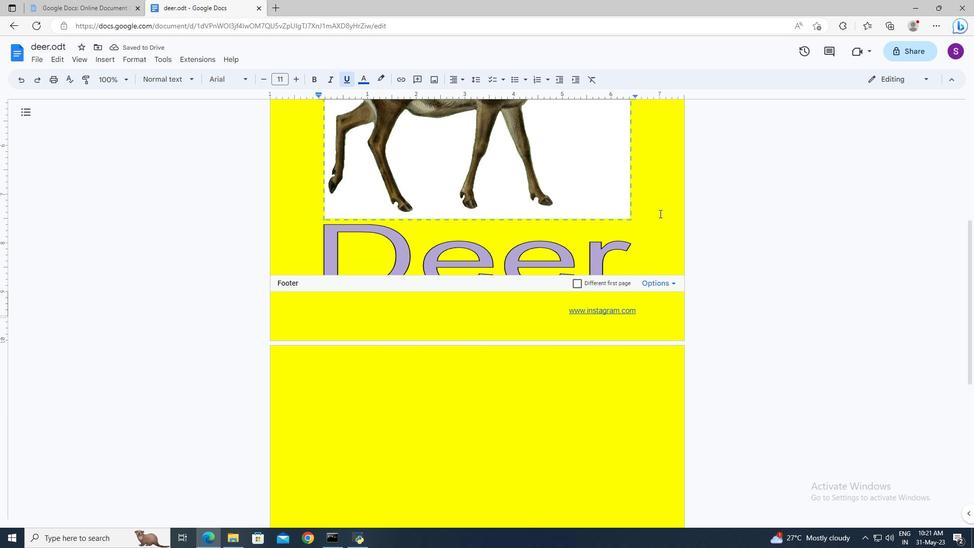 
Action: Mouse pressed left at (660, 208)
Screenshot: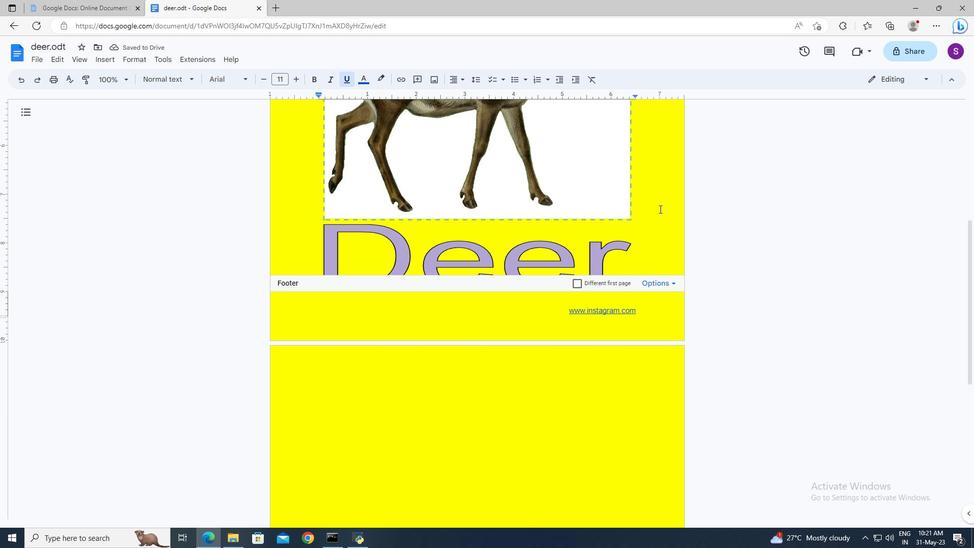 
